 Task: Enable the option "High priority" for transcode stream output.
Action: Mouse moved to (111, 18)
Screenshot: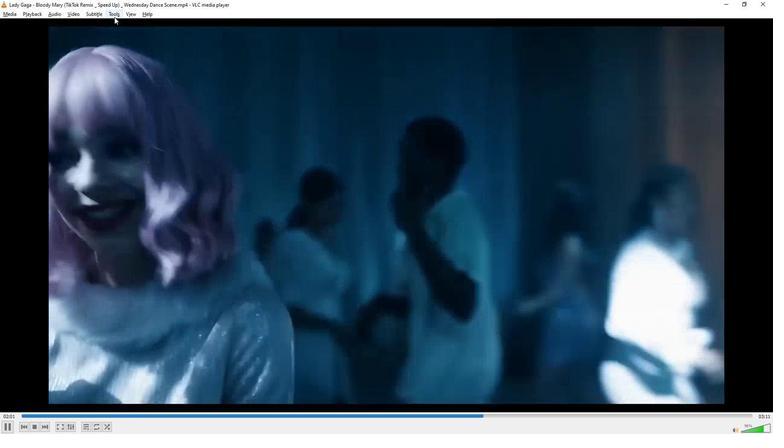 
Action: Mouse pressed left at (111, 18)
Screenshot: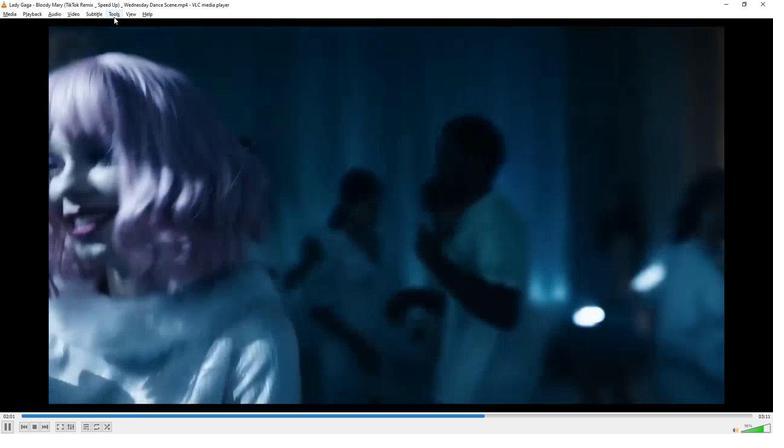 
Action: Mouse moved to (123, 109)
Screenshot: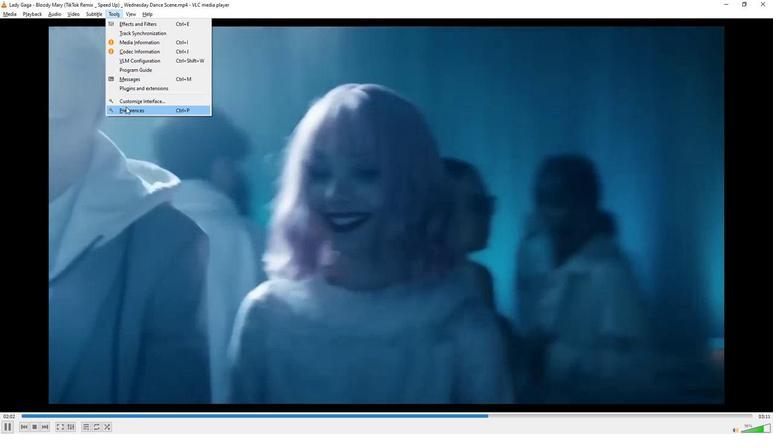 
Action: Mouse pressed left at (123, 109)
Screenshot: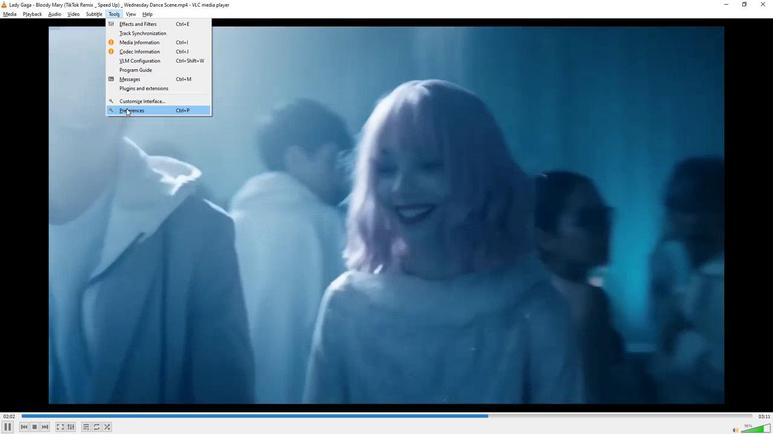 
Action: Mouse moved to (227, 326)
Screenshot: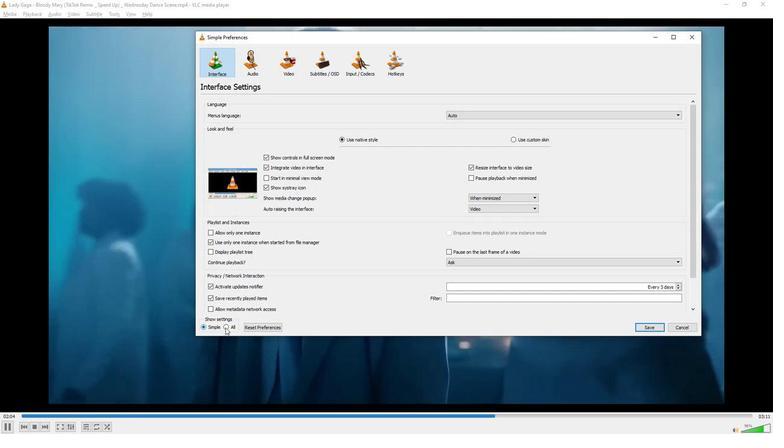 
Action: Mouse pressed left at (227, 326)
Screenshot: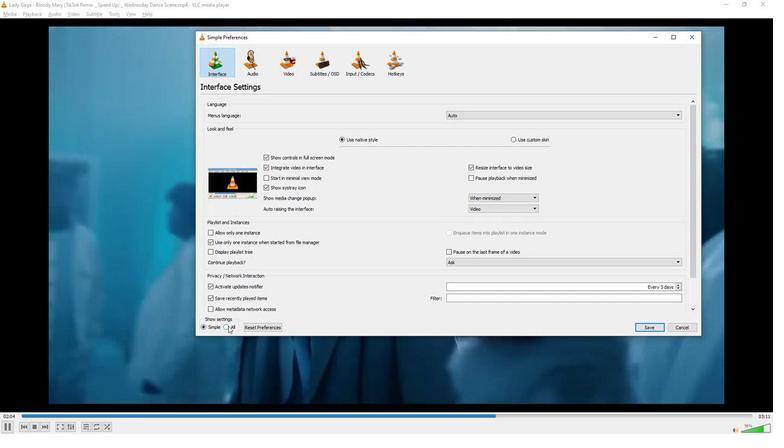 
Action: Mouse moved to (262, 245)
Screenshot: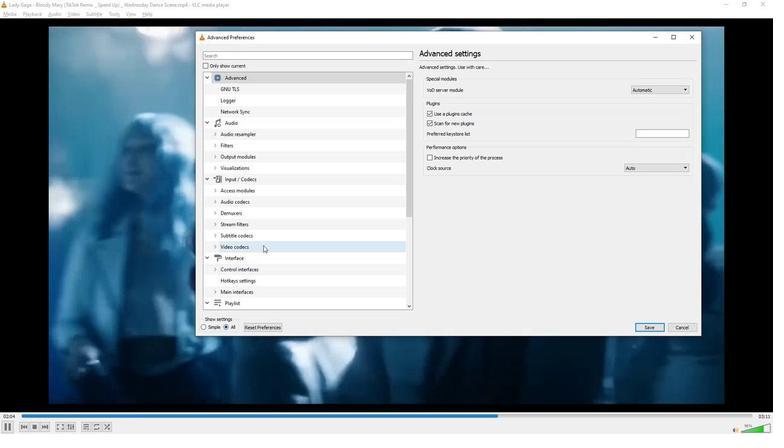 
Action: Mouse scrolled (262, 244) with delta (0, 0)
Screenshot: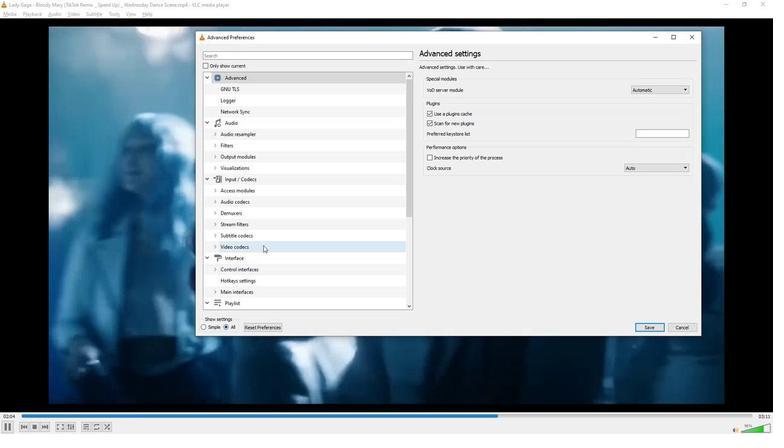 
Action: Mouse moved to (262, 244)
Screenshot: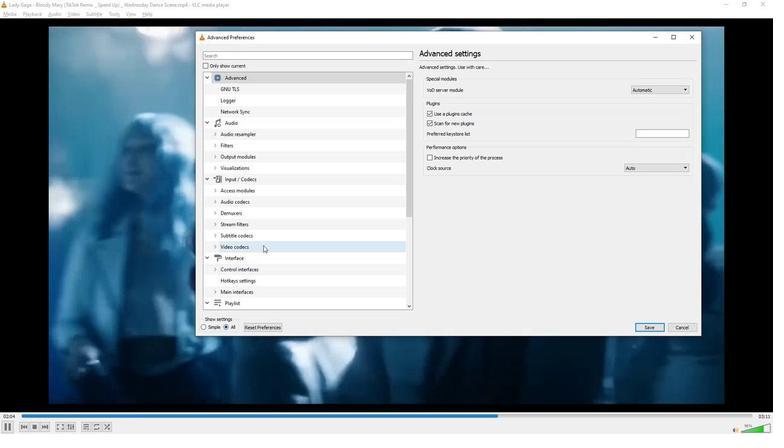 
Action: Mouse scrolled (262, 244) with delta (0, 0)
Screenshot: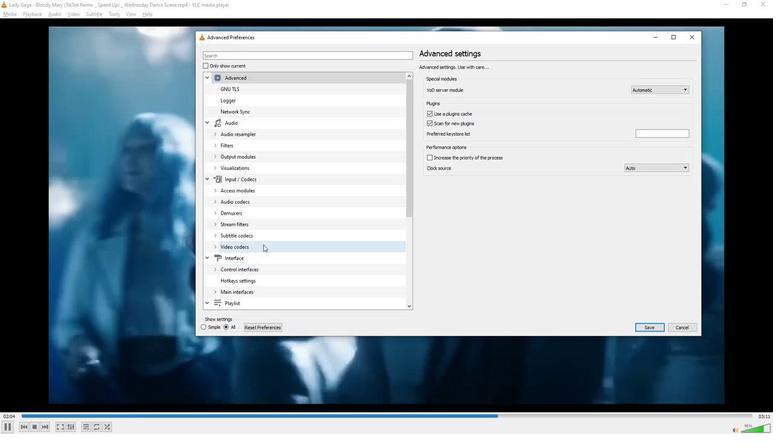 
Action: Mouse scrolled (262, 244) with delta (0, 0)
Screenshot: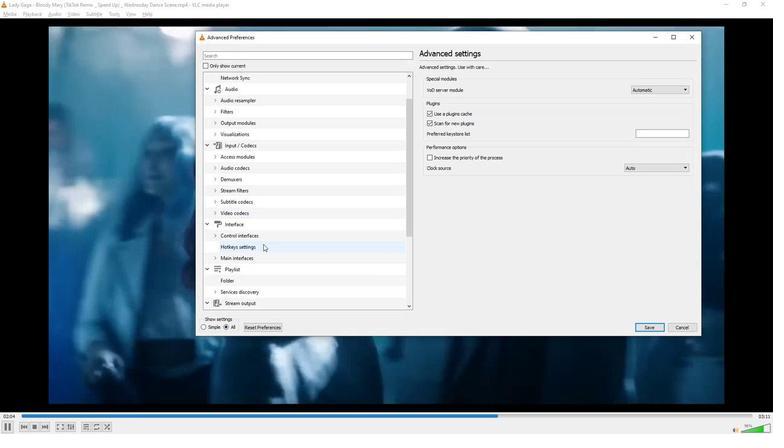 
Action: Mouse scrolled (262, 244) with delta (0, 0)
Screenshot: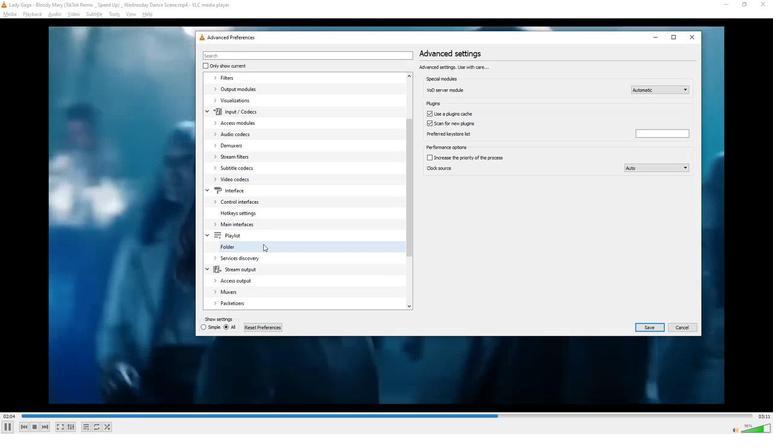 
Action: Mouse scrolled (262, 244) with delta (0, 0)
Screenshot: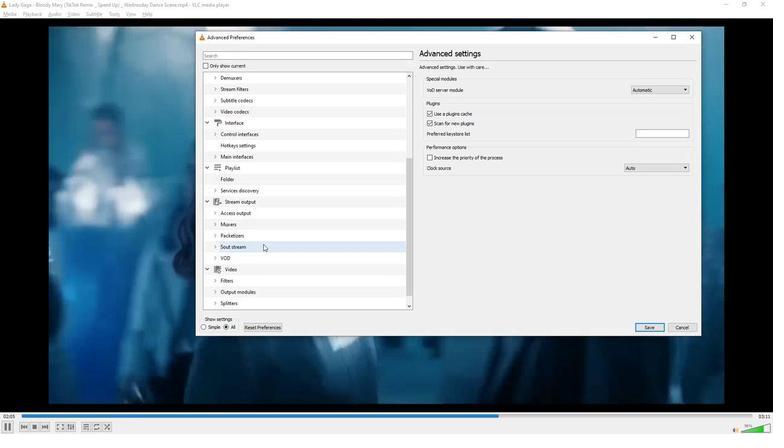 
Action: Mouse scrolled (262, 244) with delta (0, 0)
Screenshot: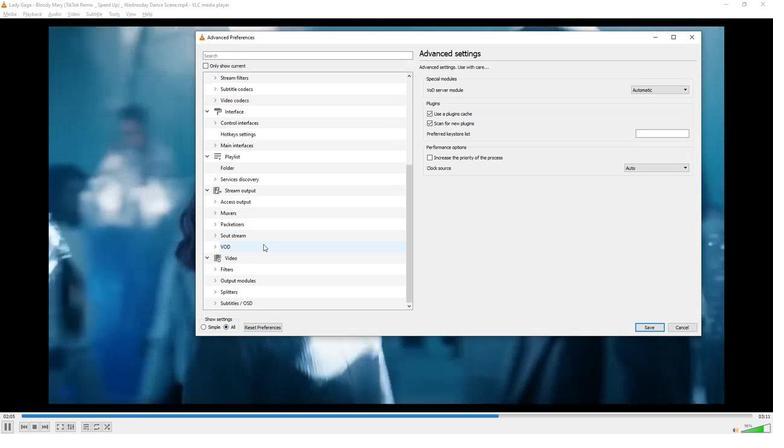 
Action: Mouse scrolled (262, 244) with delta (0, 0)
Screenshot: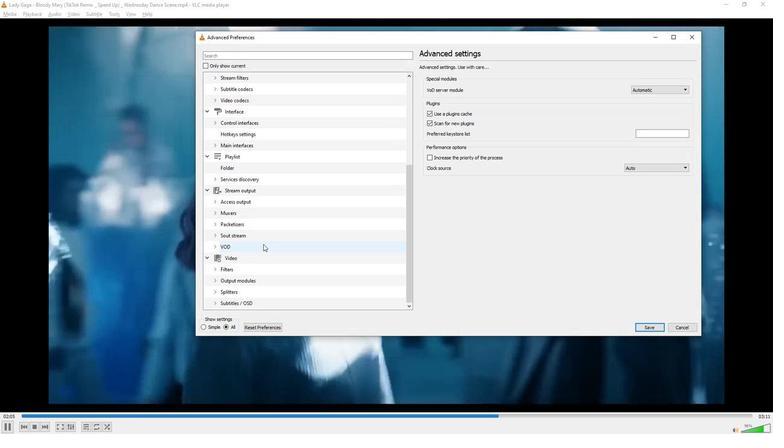 
Action: Mouse moved to (215, 239)
Screenshot: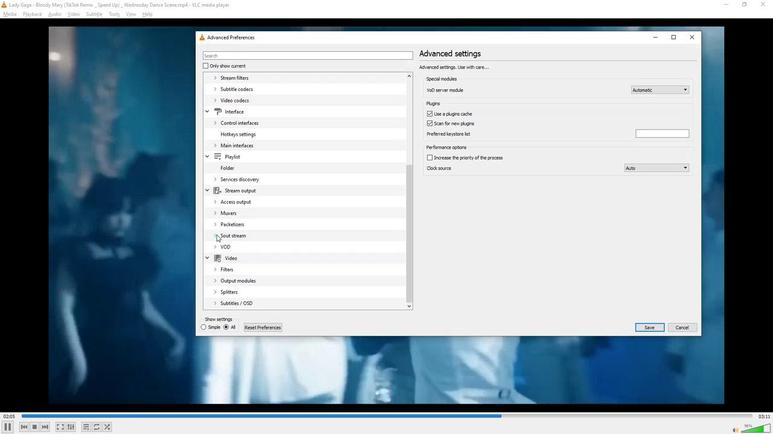 
Action: Mouse pressed left at (215, 239)
Screenshot: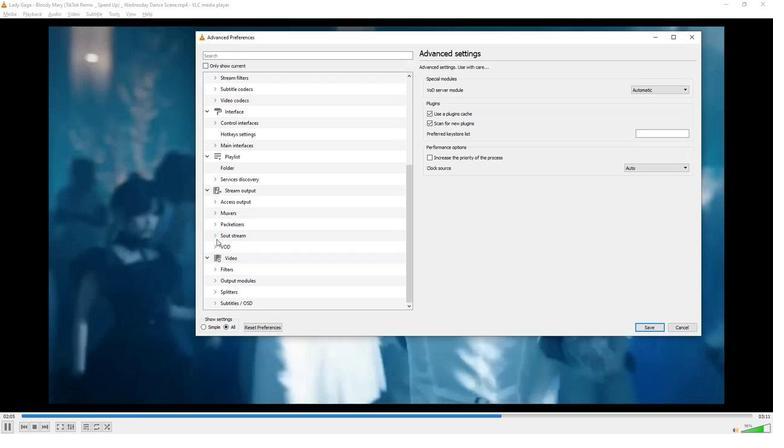 
Action: Mouse moved to (248, 278)
Screenshot: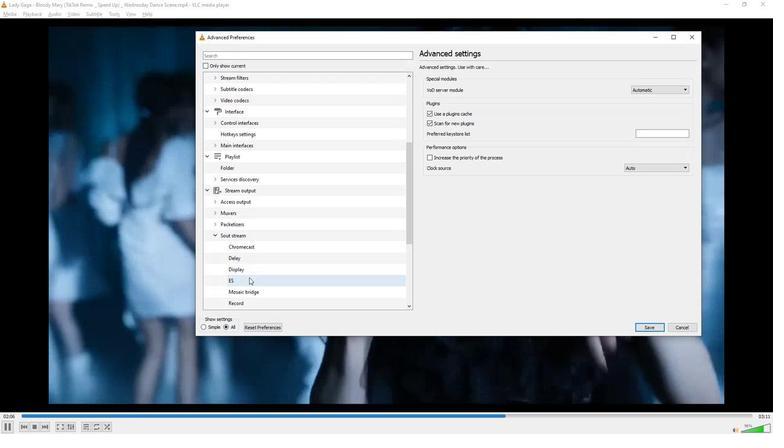 
Action: Mouse scrolled (248, 277) with delta (0, 0)
Screenshot: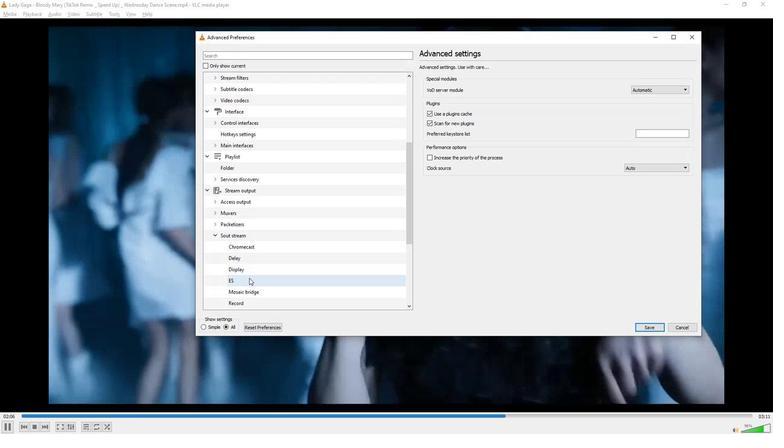
Action: Mouse moved to (248, 278)
Screenshot: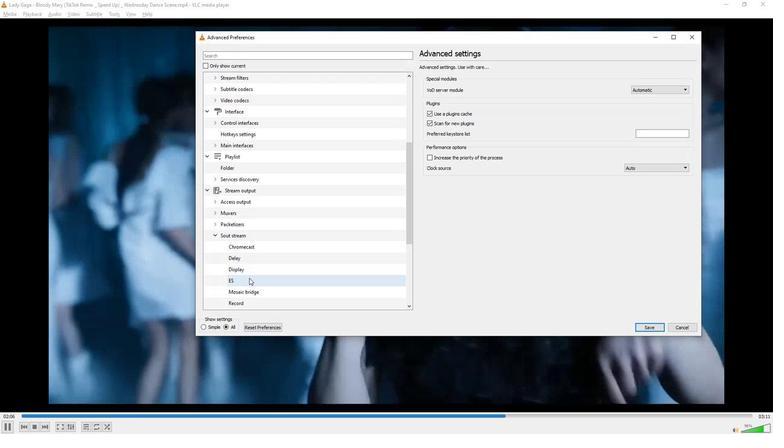 
Action: Mouse scrolled (248, 277) with delta (0, 0)
Screenshot: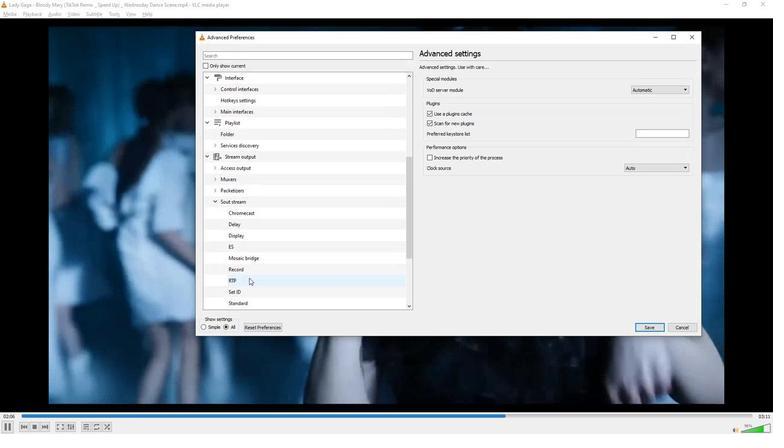 
Action: Mouse scrolled (248, 277) with delta (0, 0)
Screenshot: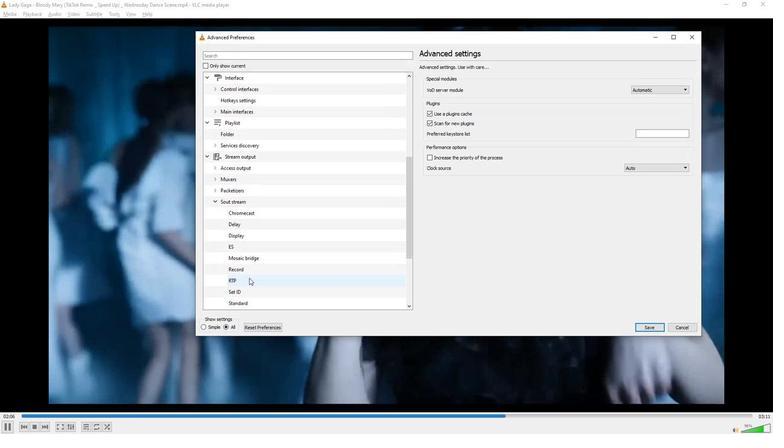 
Action: Mouse scrolled (248, 277) with delta (0, 0)
Screenshot: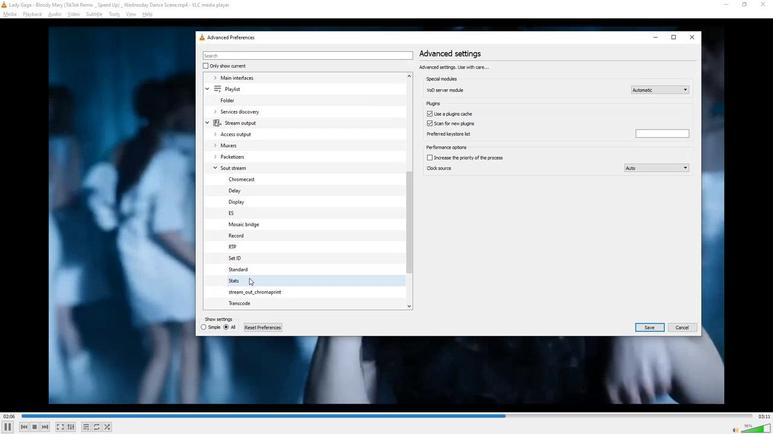 
Action: Mouse moved to (244, 235)
Screenshot: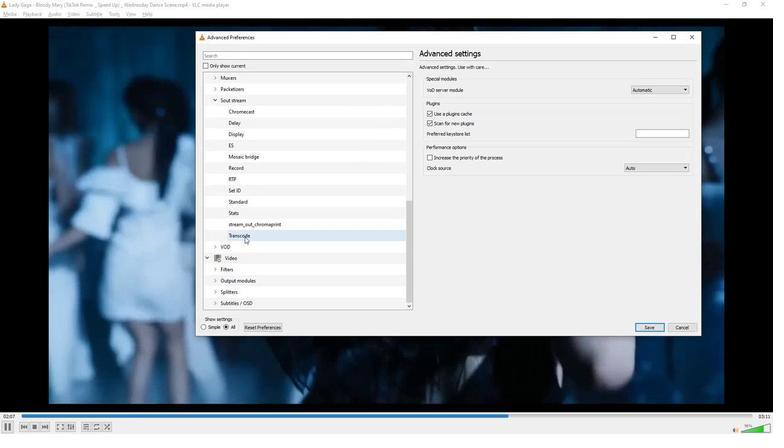
Action: Mouse pressed left at (244, 235)
Screenshot: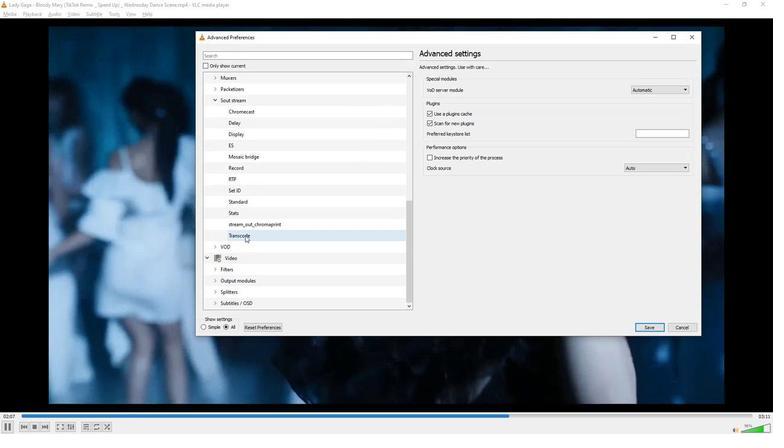 
Action: Mouse moved to (515, 218)
Screenshot: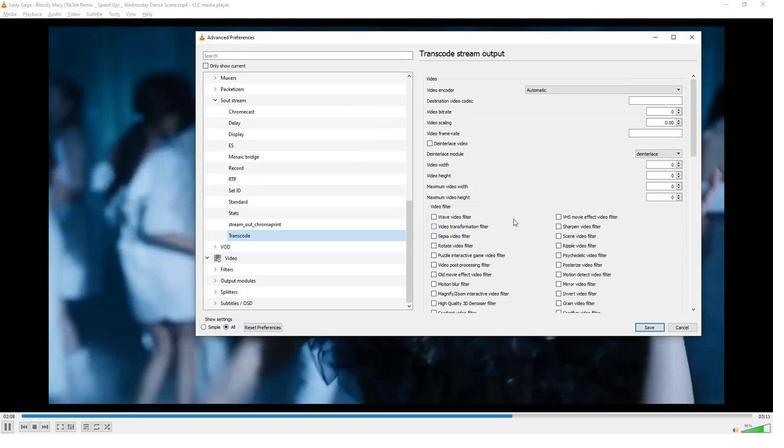 
Action: Mouse scrolled (515, 218) with delta (0, 0)
Screenshot: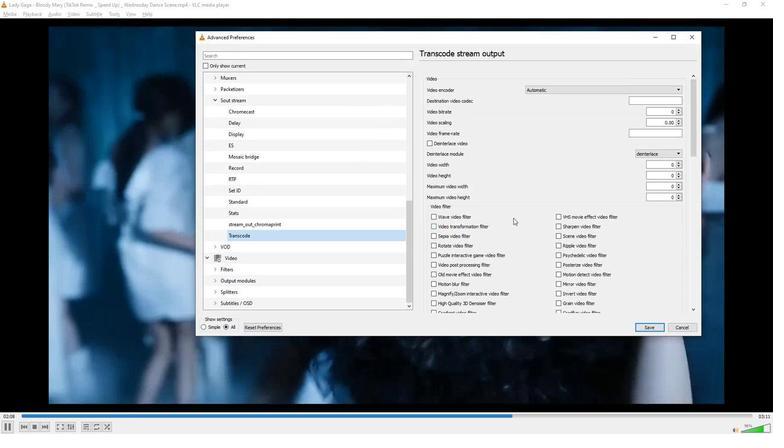 
Action: Mouse scrolled (515, 218) with delta (0, 0)
Screenshot: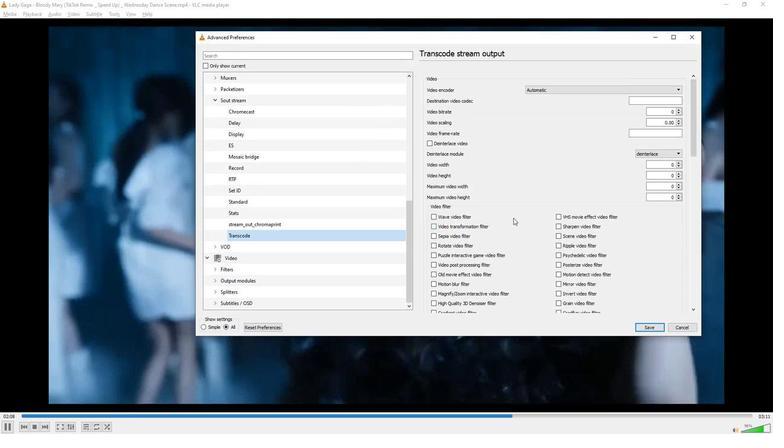 
Action: Mouse scrolled (515, 218) with delta (0, 0)
Screenshot: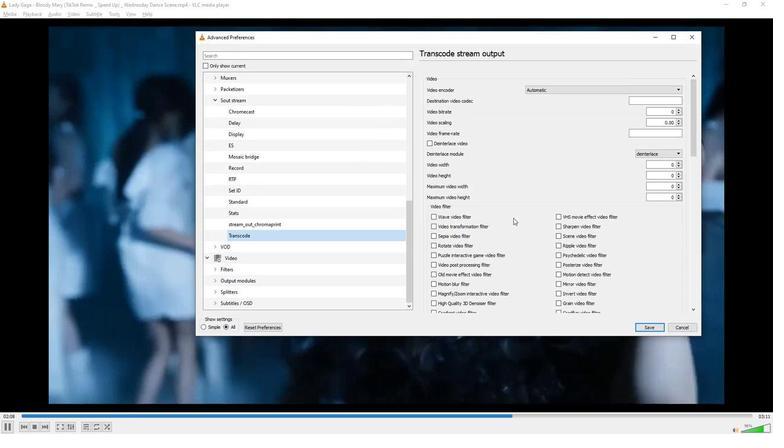 
Action: Mouse scrolled (515, 218) with delta (0, 0)
Screenshot: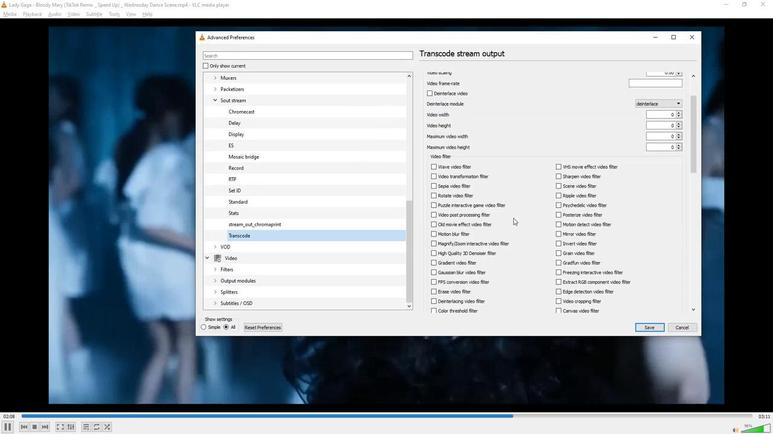 
Action: Mouse moved to (515, 218)
Screenshot: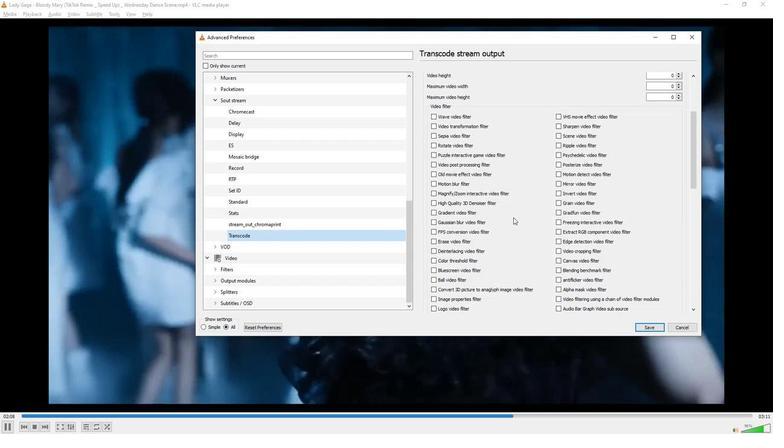
Action: Mouse scrolled (515, 217) with delta (0, 0)
Screenshot: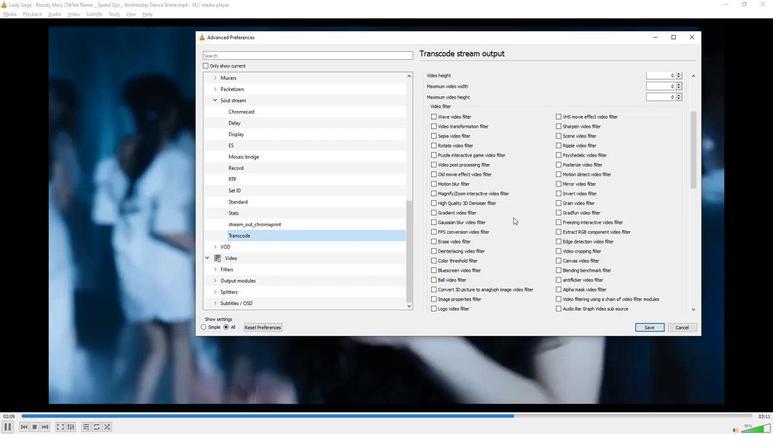 
Action: Mouse scrolled (515, 217) with delta (0, 0)
Screenshot: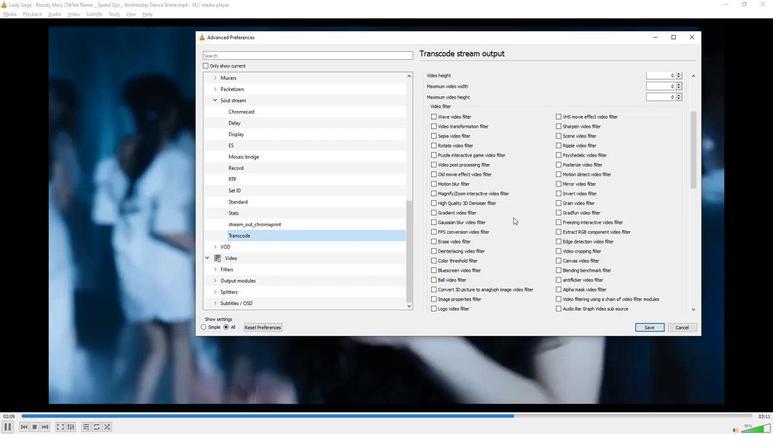 
Action: Mouse moved to (514, 218)
Screenshot: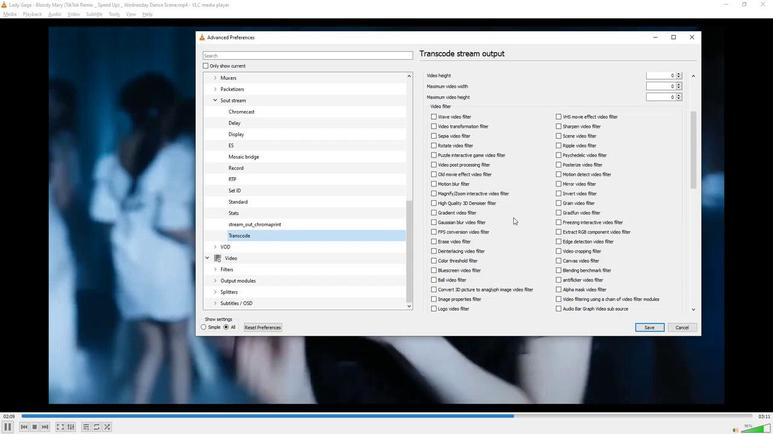 
Action: Mouse scrolled (514, 217) with delta (0, 0)
Screenshot: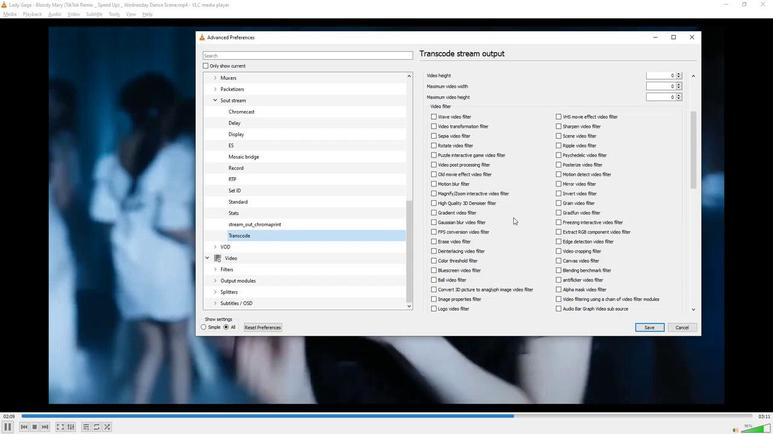 
Action: Mouse scrolled (514, 217) with delta (0, 0)
Screenshot: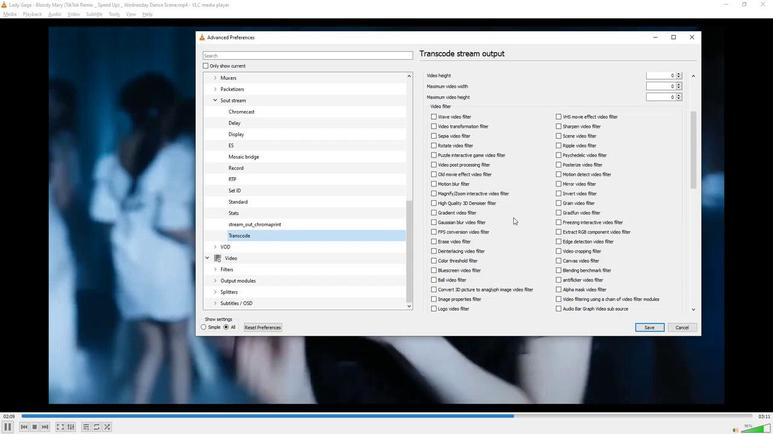 
Action: Mouse scrolled (514, 217) with delta (0, 0)
Screenshot: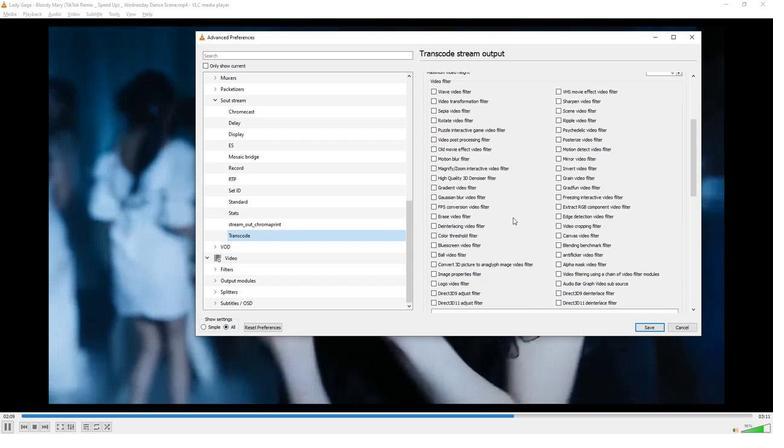 
Action: Mouse scrolled (514, 217) with delta (0, 0)
Screenshot: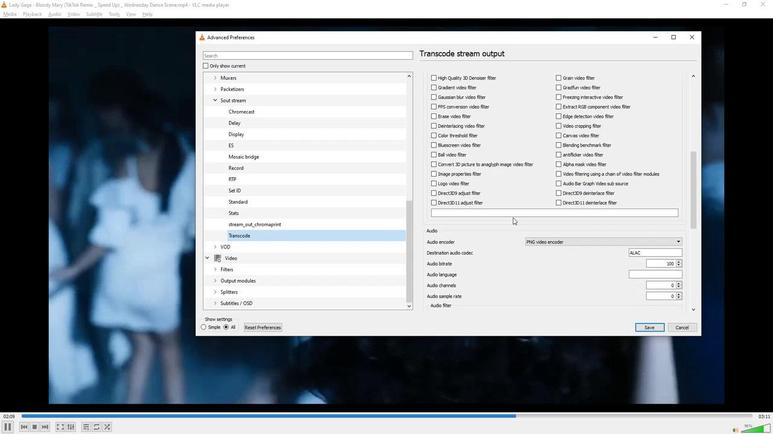 
Action: Mouse scrolled (514, 217) with delta (0, 0)
Screenshot: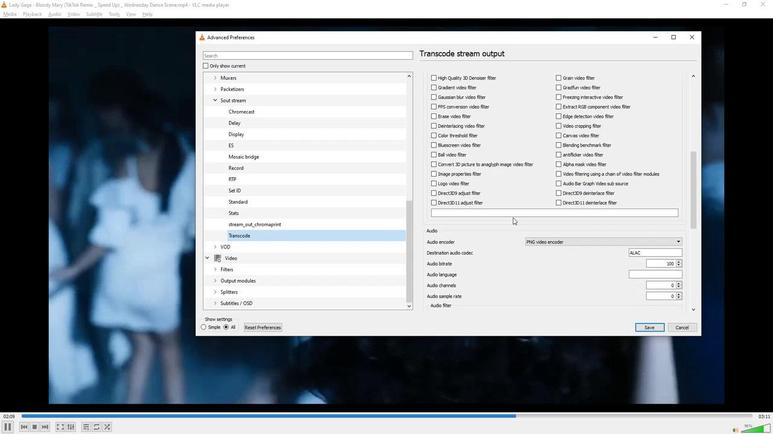 
Action: Mouse scrolled (514, 217) with delta (0, 0)
Screenshot: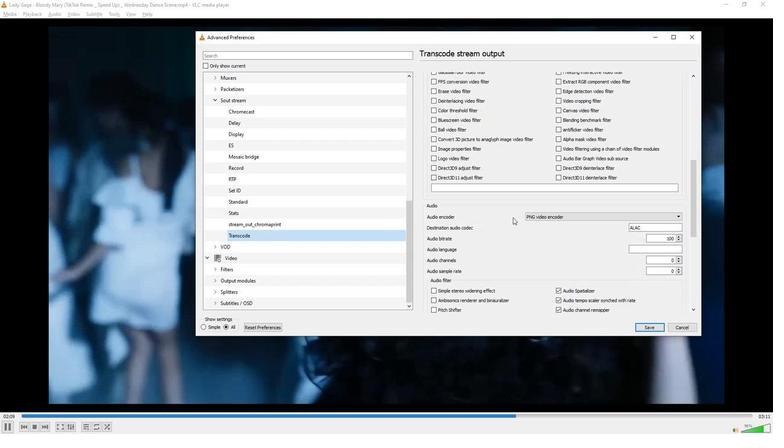 
Action: Mouse scrolled (514, 217) with delta (0, 0)
Screenshot: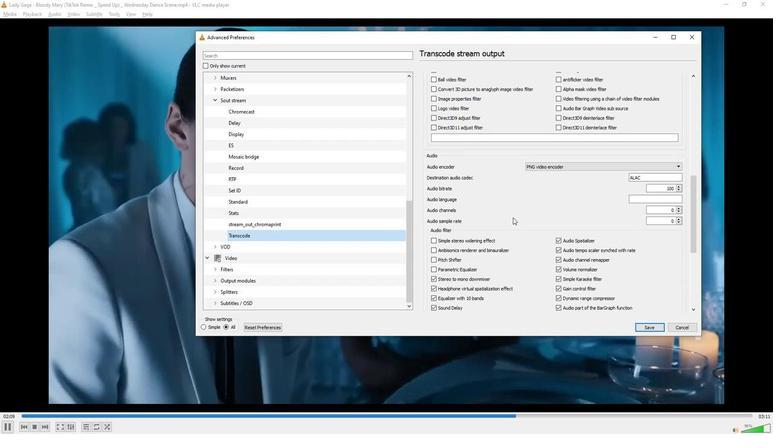 
Action: Mouse scrolled (514, 217) with delta (0, 0)
Screenshot: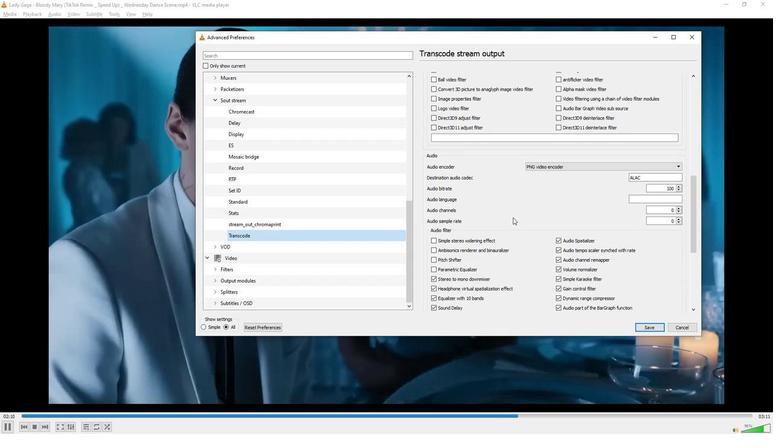 
Action: Mouse scrolled (514, 217) with delta (0, 0)
Screenshot: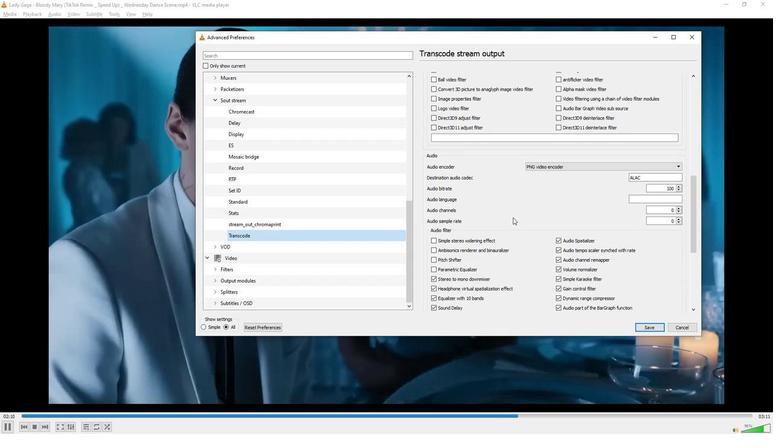 
Action: Mouse scrolled (514, 217) with delta (0, 0)
Screenshot: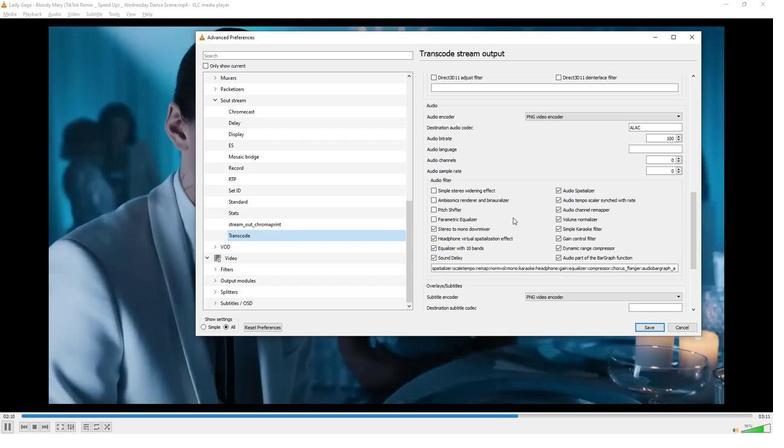 
Action: Mouse moved to (517, 218)
Screenshot: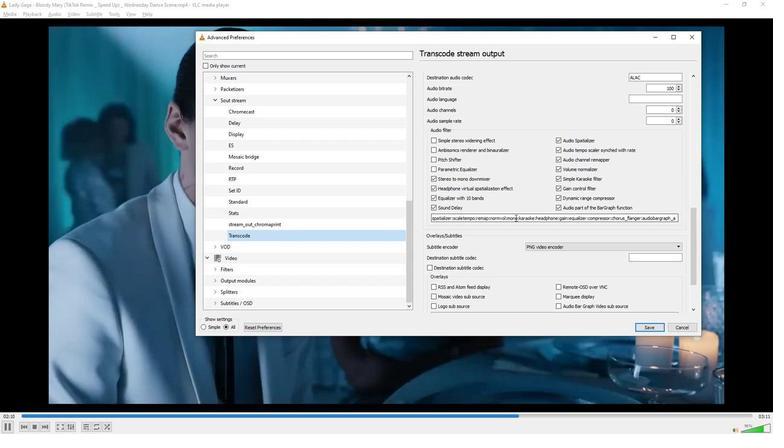 
Action: Mouse scrolled (517, 218) with delta (0, 0)
Screenshot: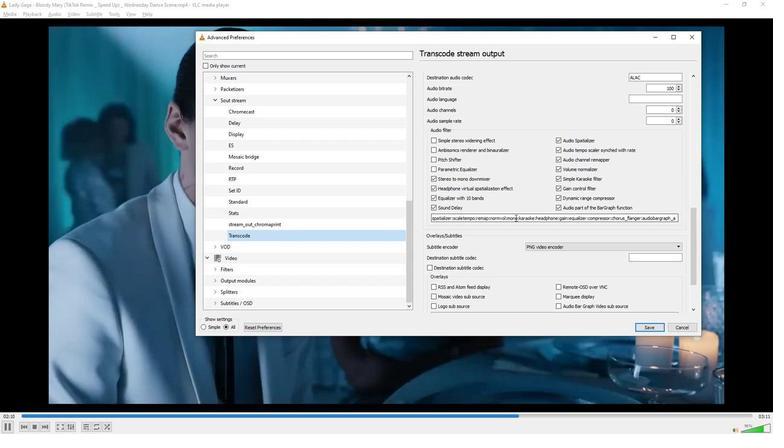 
Action: Mouse moved to (517, 219)
Screenshot: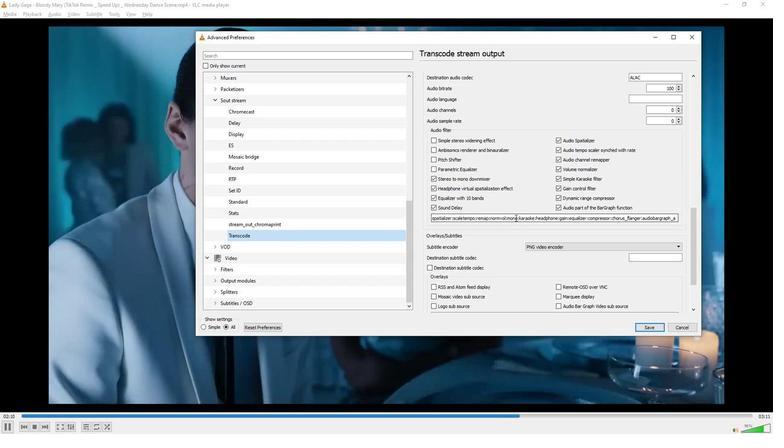 
Action: Mouse scrolled (517, 219) with delta (0, 0)
Screenshot: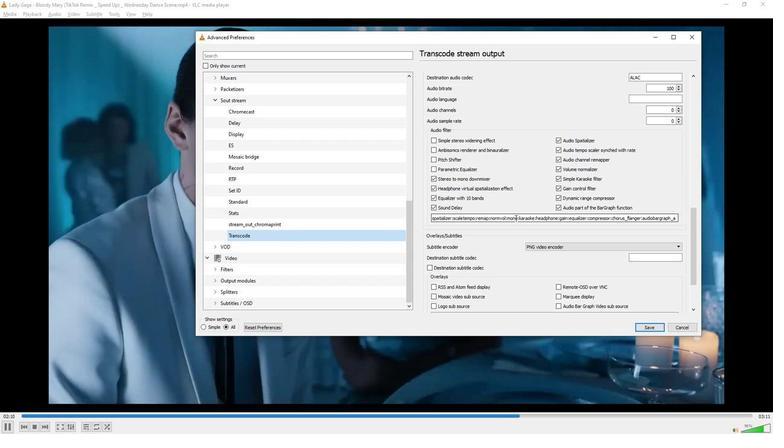 
Action: Mouse moved to (517, 220)
Screenshot: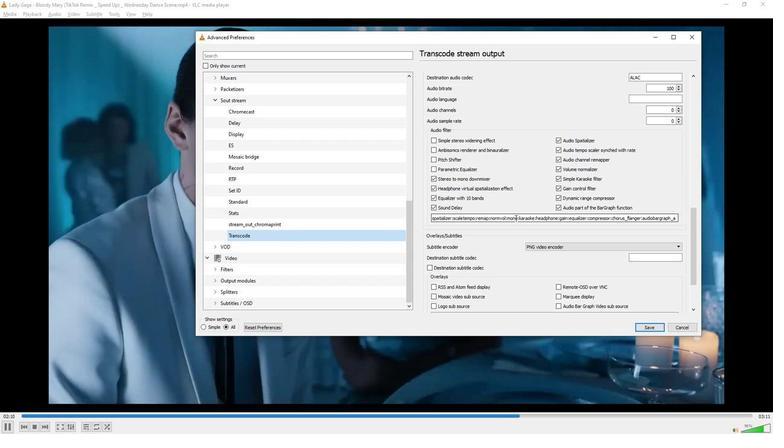 
Action: Mouse scrolled (517, 219) with delta (0, 0)
Screenshot: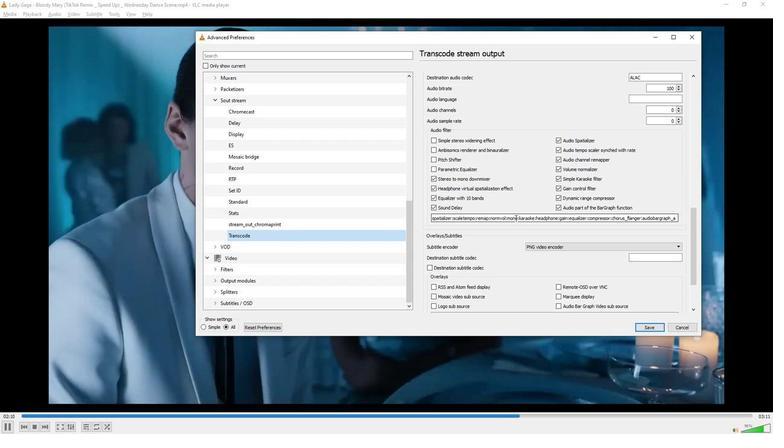 
Action: Mouse moved to (517, 222)
Screenshot: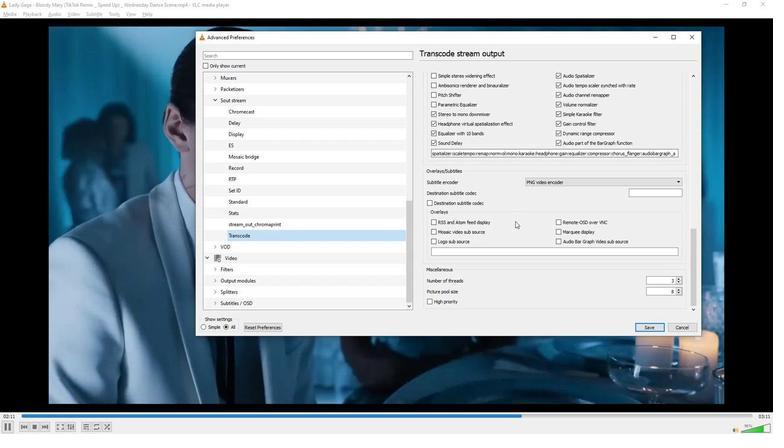 
Action: Mouse scrolled (517, 221) with delta (0, 0)
Screenshot: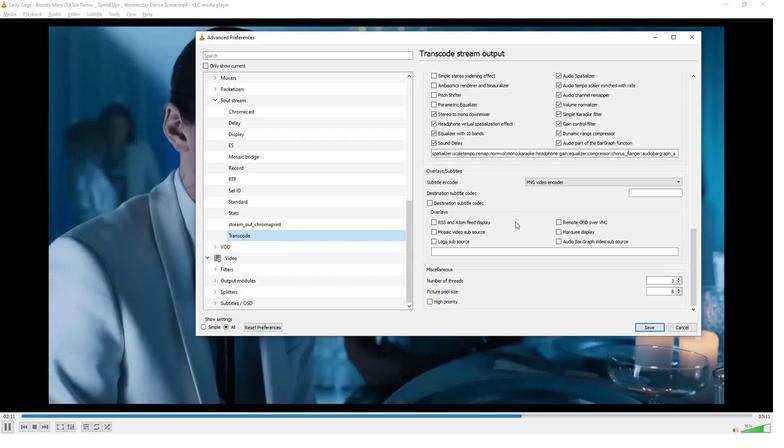 
Action: Mouse scrolled (517, 221) with delta (0, 0)
Screenshot: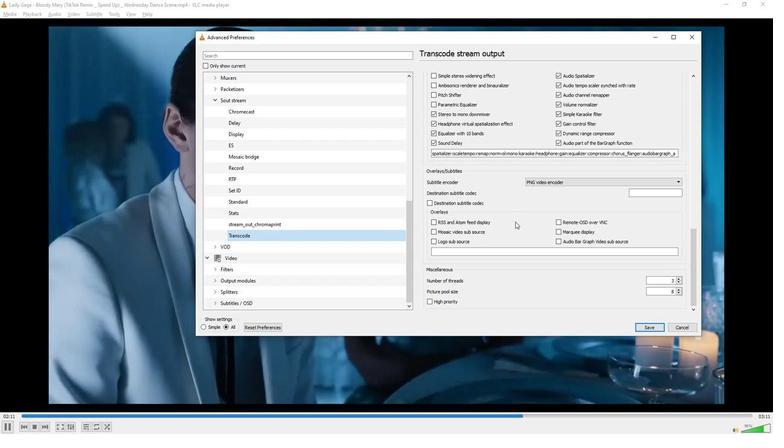 
Action: Mouse scrolled (517, 221) with delta (0, 0)
Screenshot: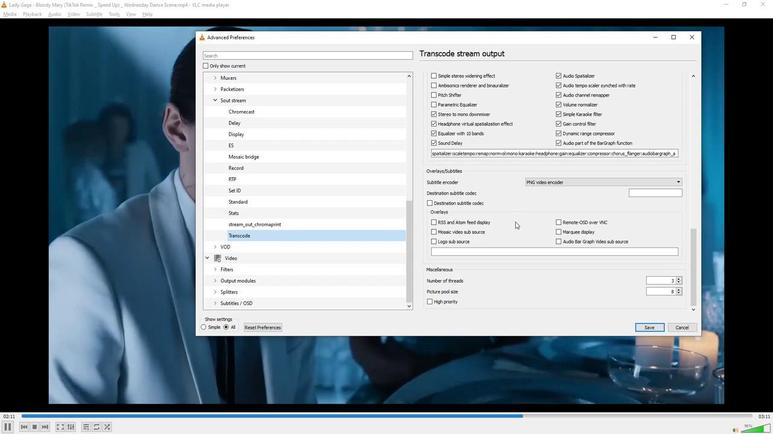 
Action: Mouse moved to (427, 302)
Screenshot: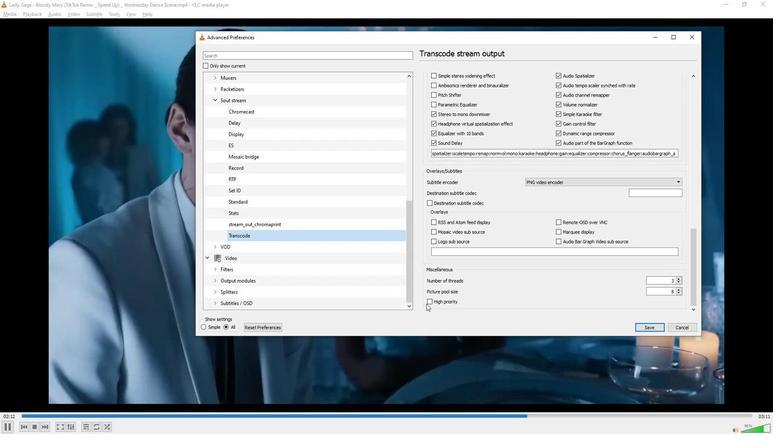 
Action: Mouse pressed left at (427, 302)
Screenshot: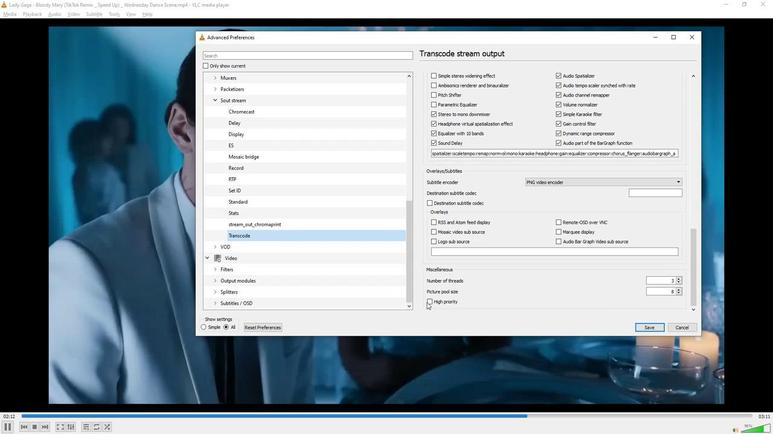 
Action: Mouse moved to (431, 302)
Screenshot: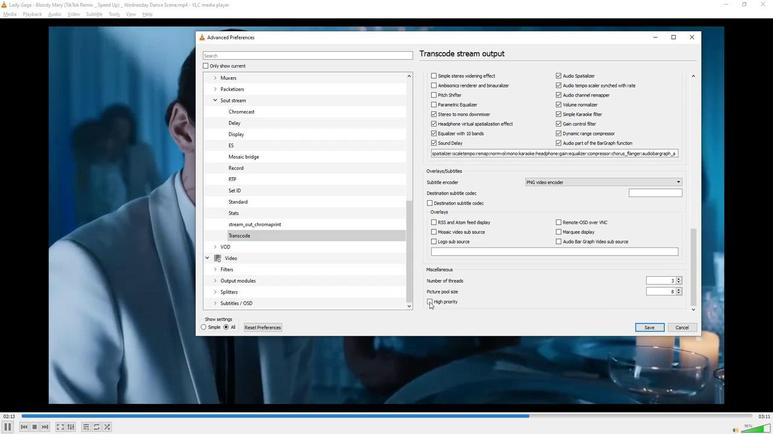 
Action: Mouse pressed left at (431, 302)
Screenshot: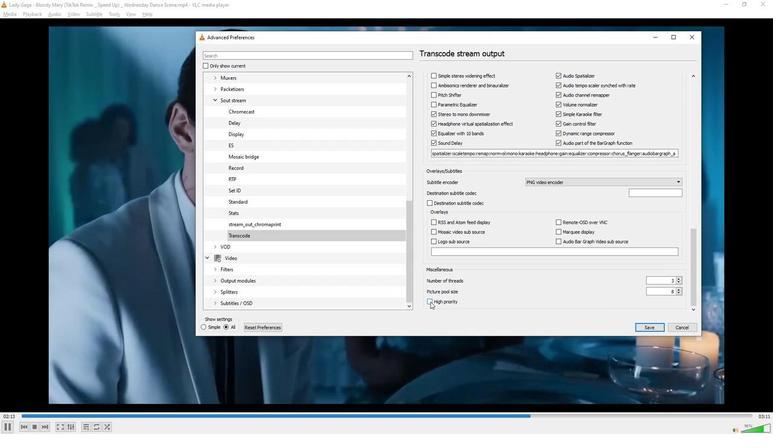 
Action: Mouse moved to (449, 312)
Screenshot: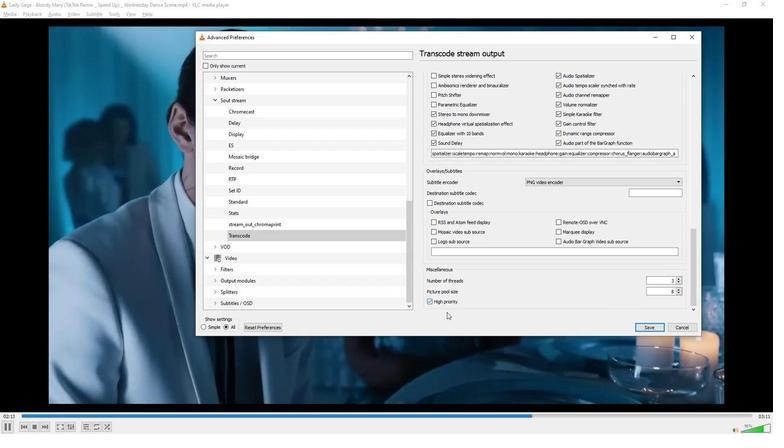 
